 Task: Add Silk Strawberry Non Dairy Yogurt to the cart.
Action: Mouse pressed left at (20, 117)
Screenshot: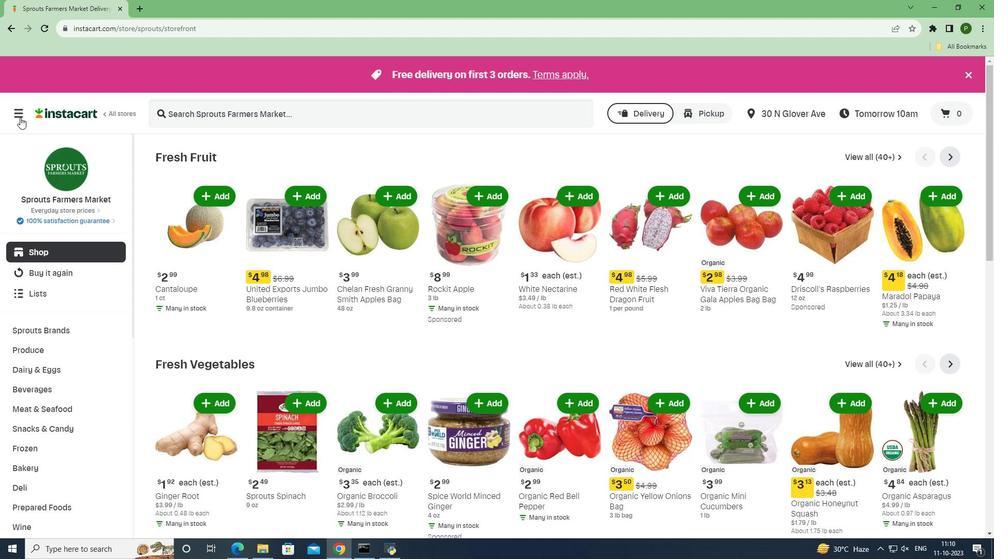 
Action: Mouse moved to (48, 271)
Screenshot: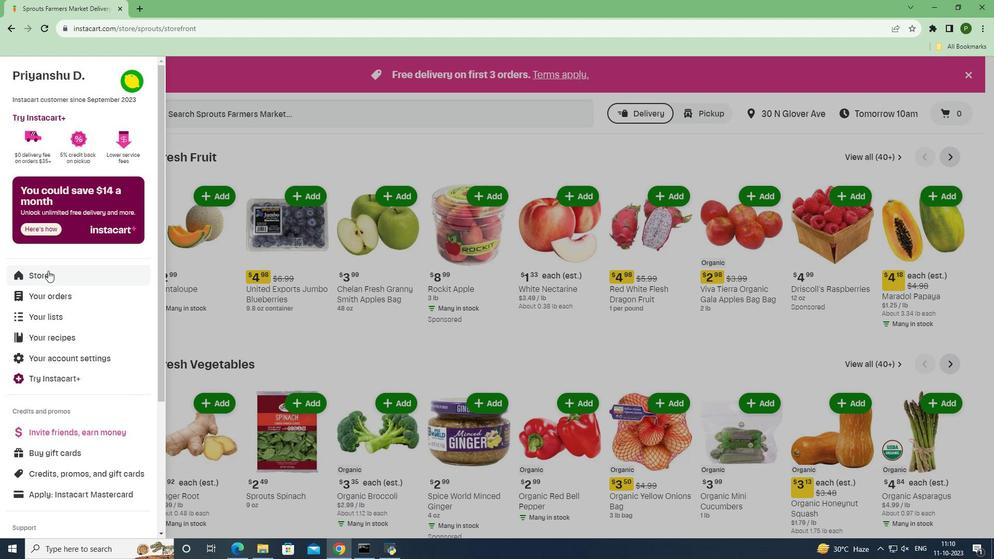 
Action: Mouse pressed left at (48, 271)
Screenshot: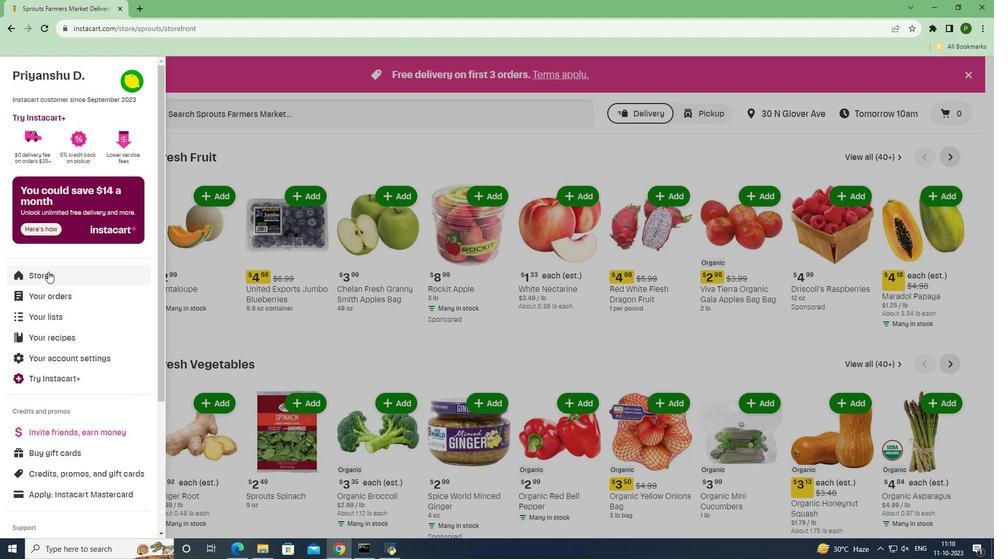 
Action: Mouse moved to (217, 119)
Screenshot: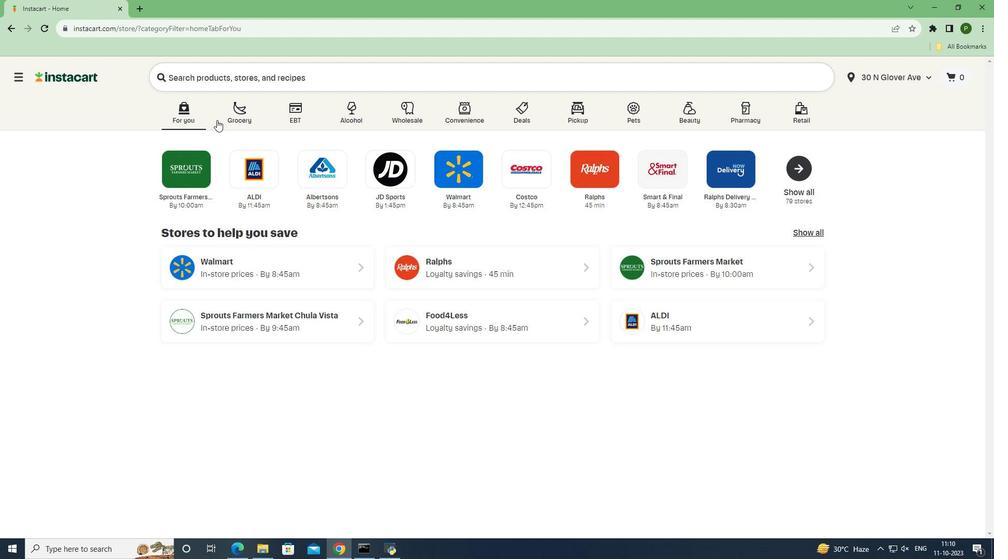 
Action: Mouse pressed left at (217, 119)
Screenshot: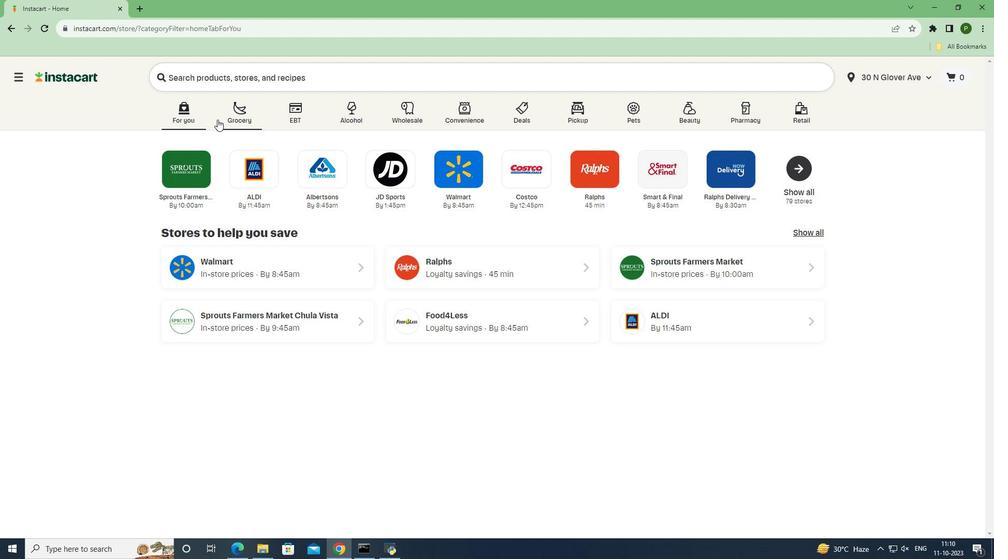 
Action: Mouse moved to (406, 237)
Screenshot: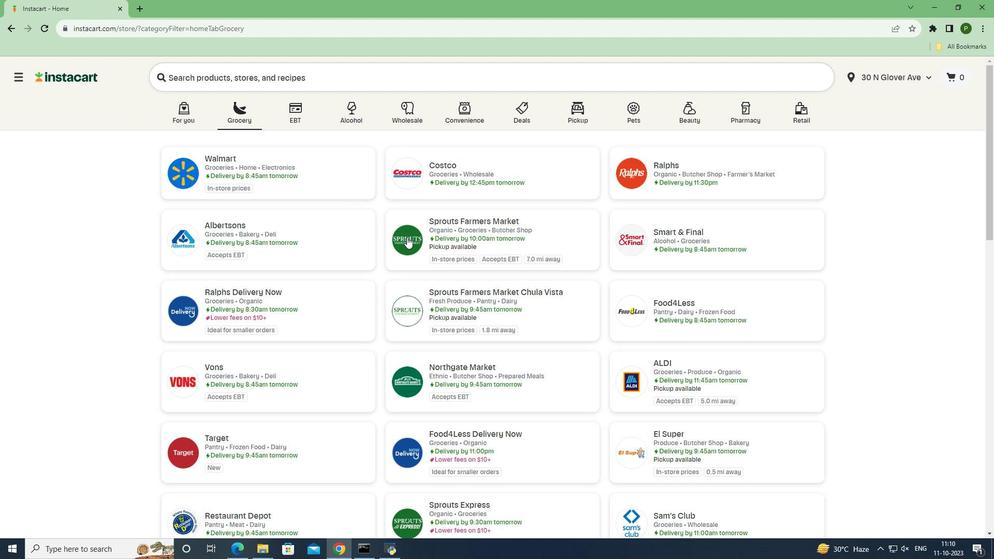 
Action: Mouse pressed left at (406, 237)
Screenshot: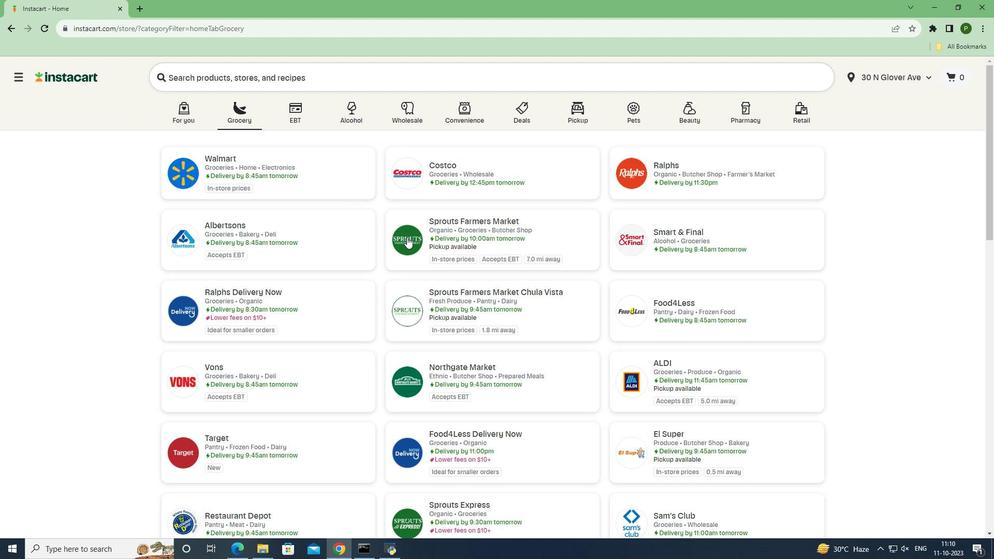 
Action: Mouse moved to (81, 376)
Screenshot: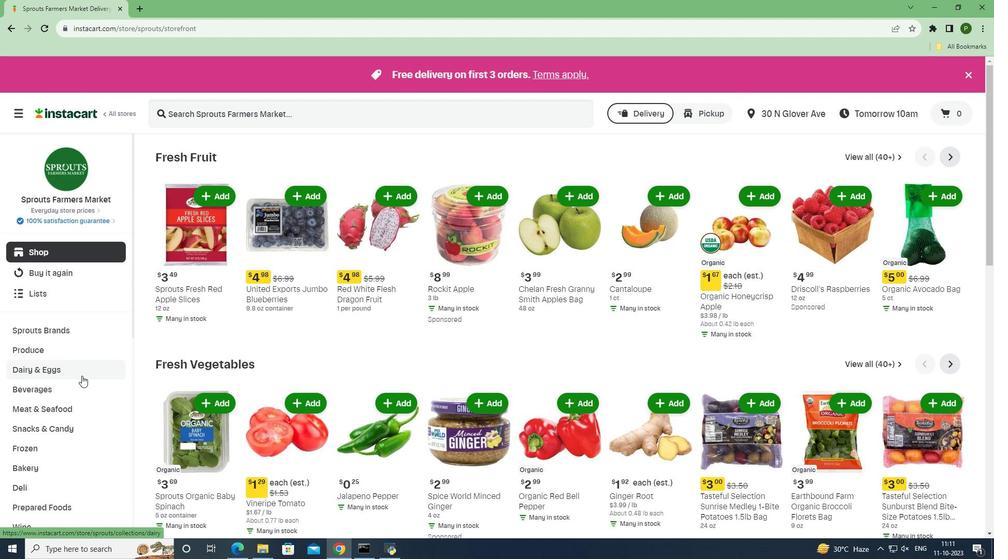 
Action: Mouse pressed left at (81, 376)
Screenshot: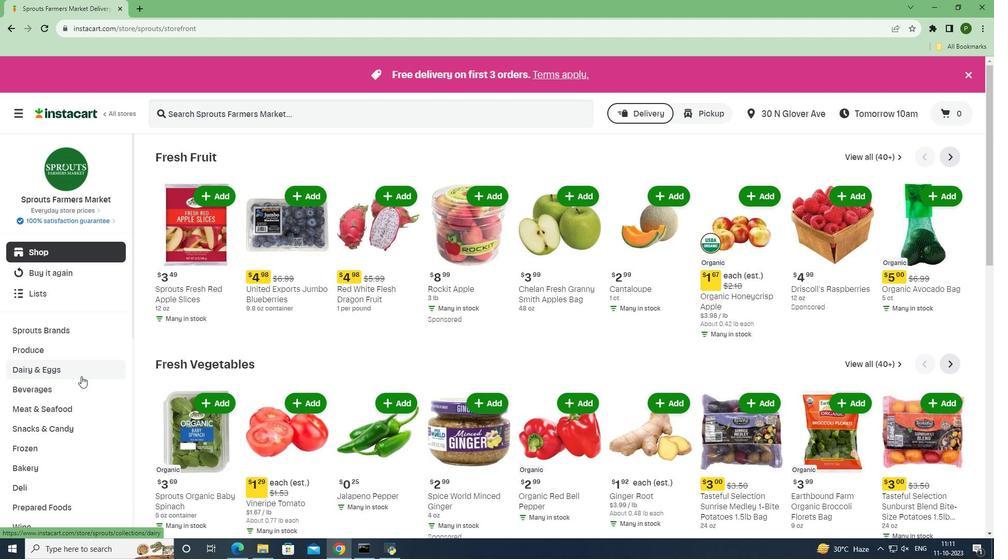 
Action: Mouse moved to (61, 451)
Screenshot: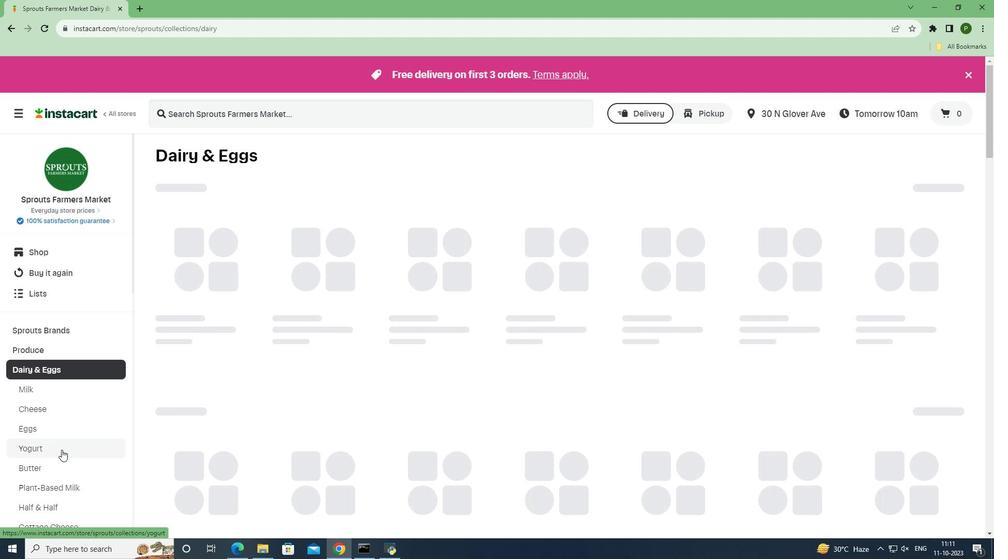 
Action: Mouse pressed left at (61, 451)
Screenshot: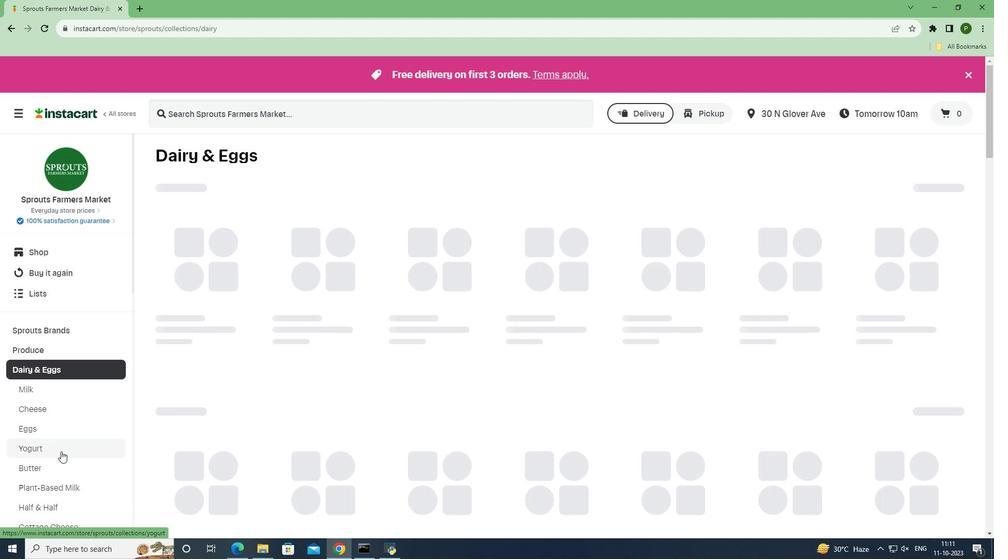 
Action: Mouse moved to (212, 117)
Screenshot: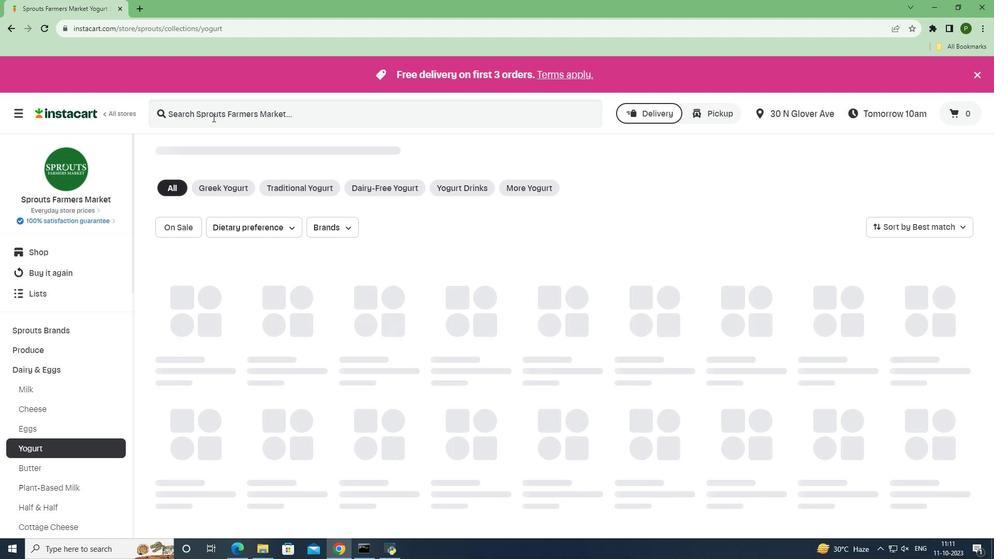 
Action: Mouse pressed left at (212, 117)
Screenshot: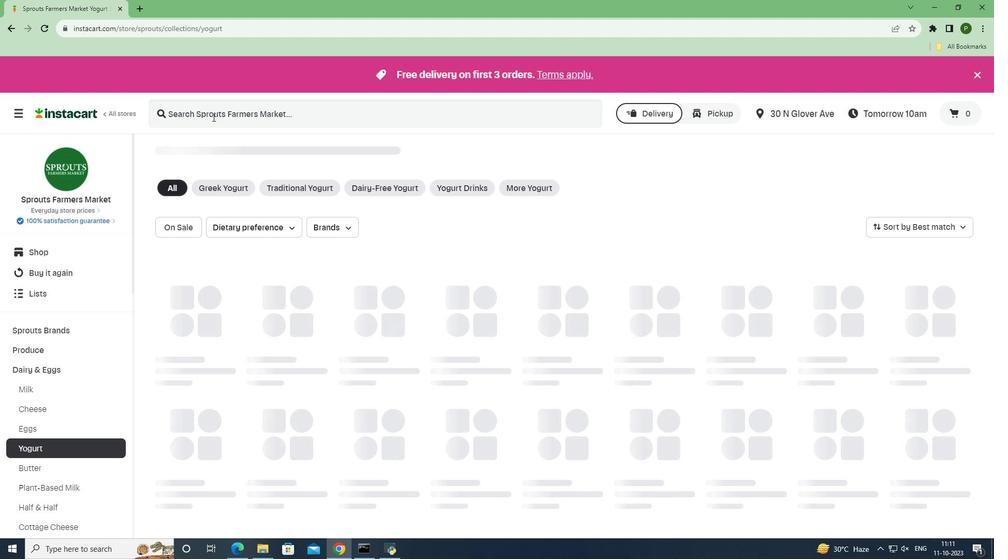 
Action: Key pressed <Key.caps_lock>S<Key.caps_lock>ilk<Key.space><Key.caps_lock>S<Key.caps_lock>trawberry<Key.caps_lock>N<Key.caps_lock>on<Key.space><Key.caps_lock>D<Key.caps_lock>airy<Key.space><Key.caps_lock>Y<Key.caps_lock>ogurt<Key.space><Key.enter>
Screenshot: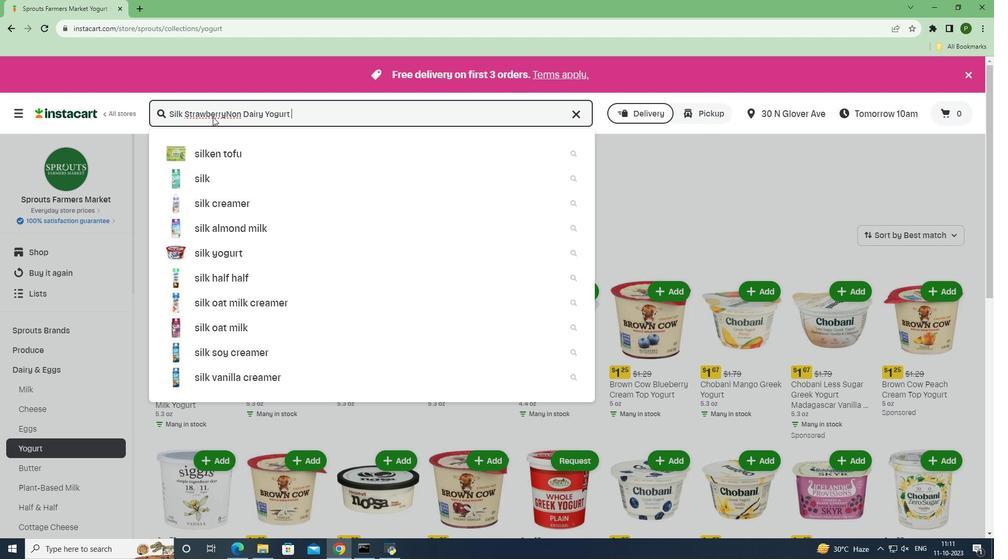 
Action: Mouse moved to (611, 228)
Screenshot: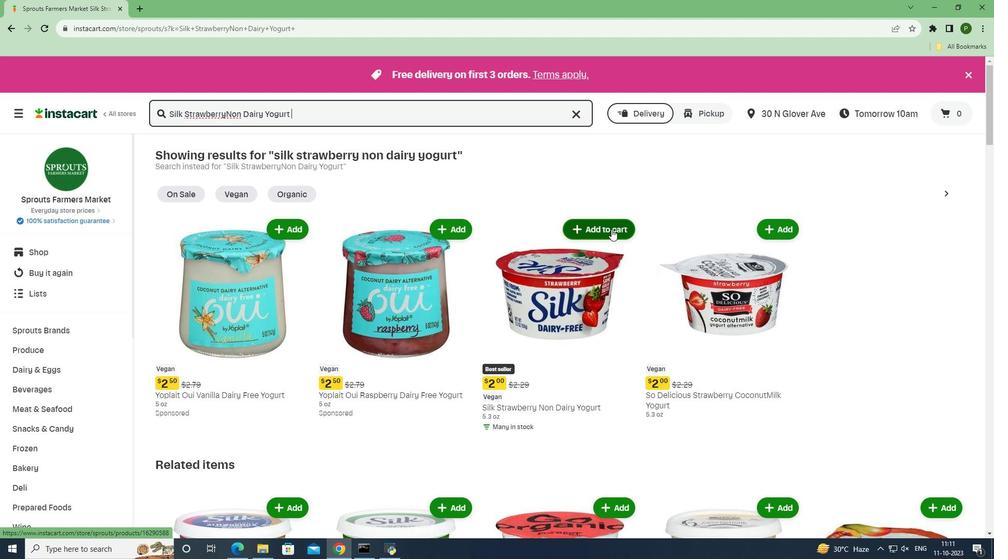 
Action: Mouse pressed left at (611, 228)
Screenshot: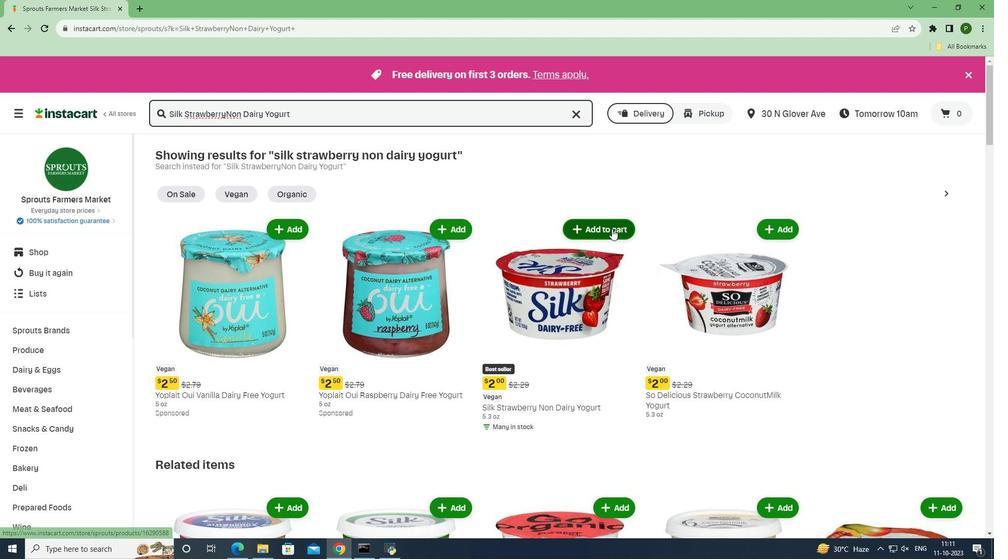 
Action: Mouse moved to (637, 265)
Screenshot: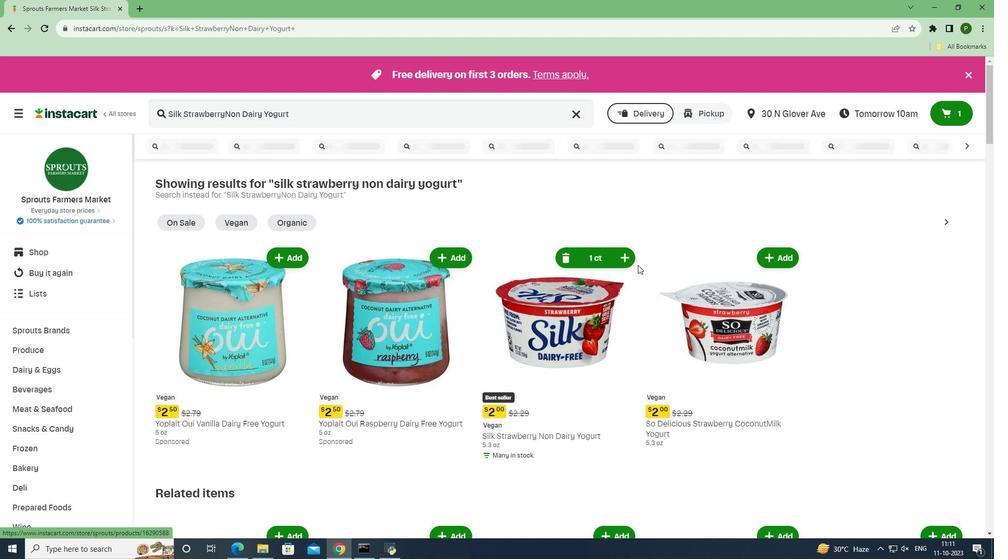 
